 Task: Turn on the toggle balance effect
Action: Mouse moved to (190, 81)
Screenshot: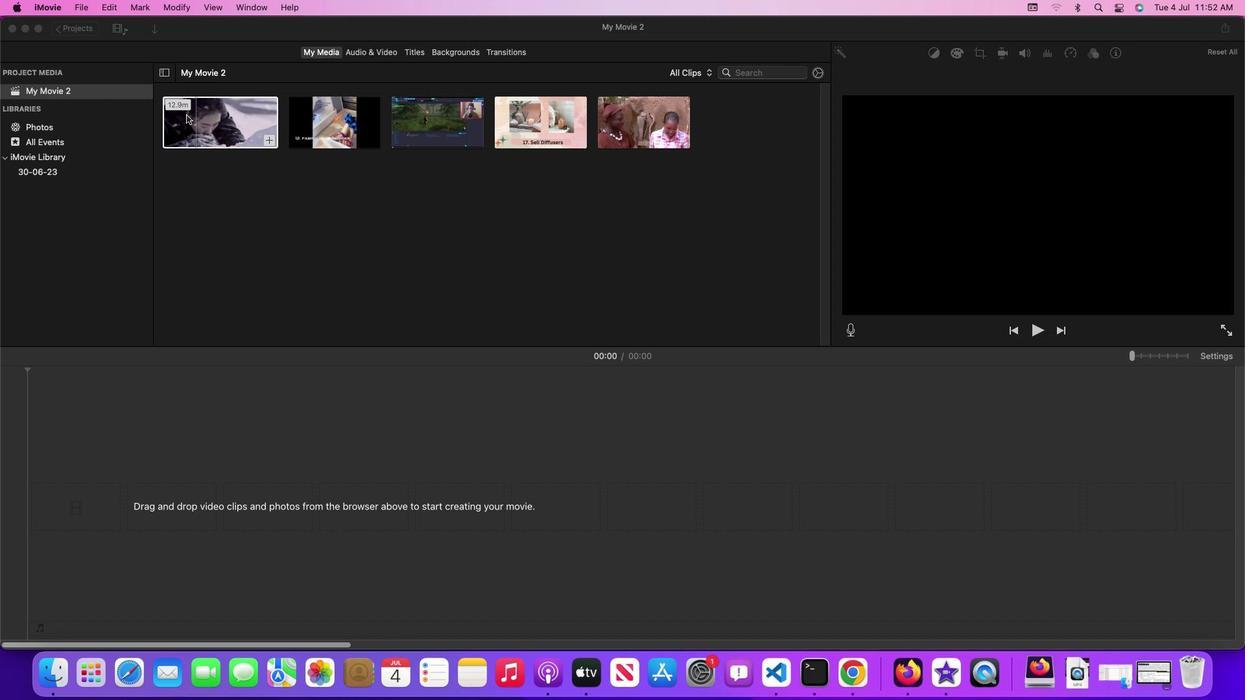 
Action: Mouse pressed left at (190, 81)
Screenshot: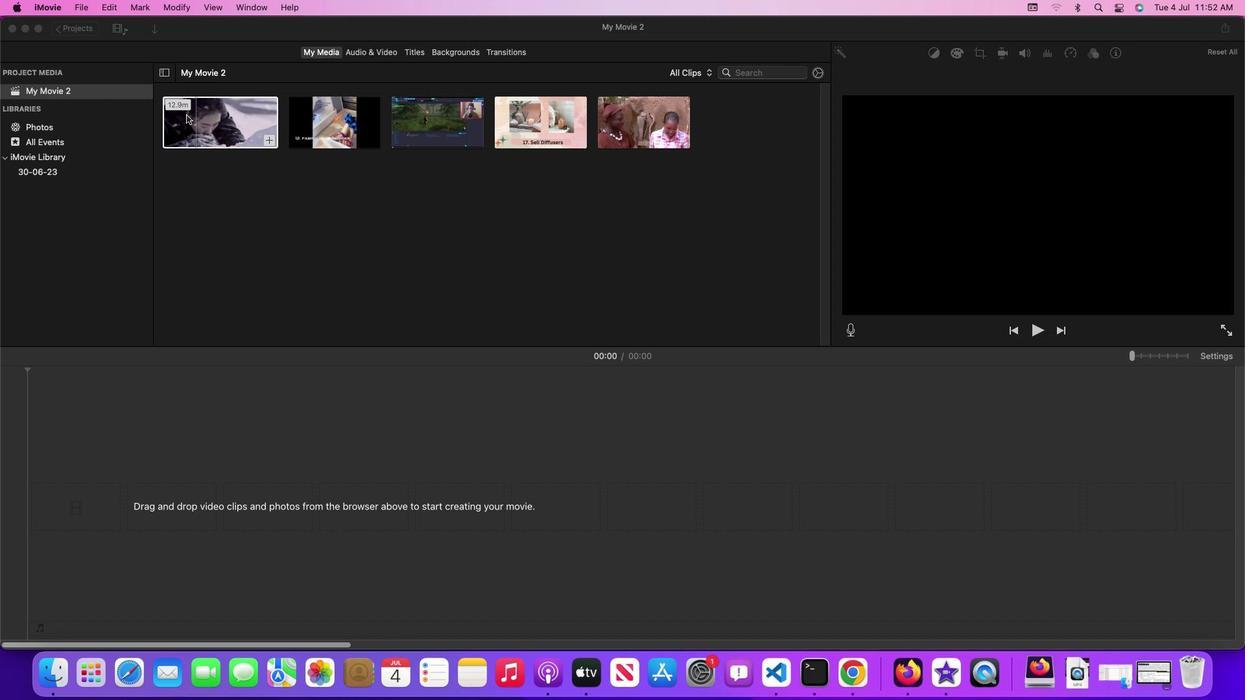 
Action: Mouse moved to (186, 8)
Screenshot: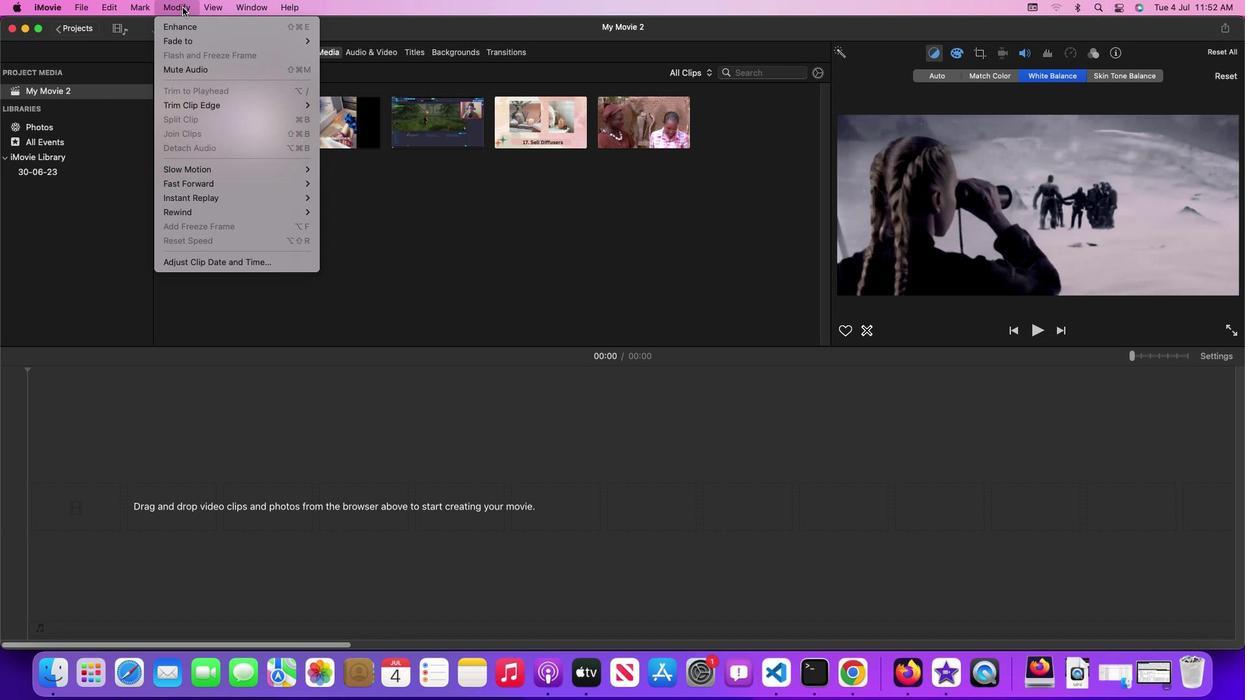
Action: Mouse pressed left at (186, 8)
Screenshot: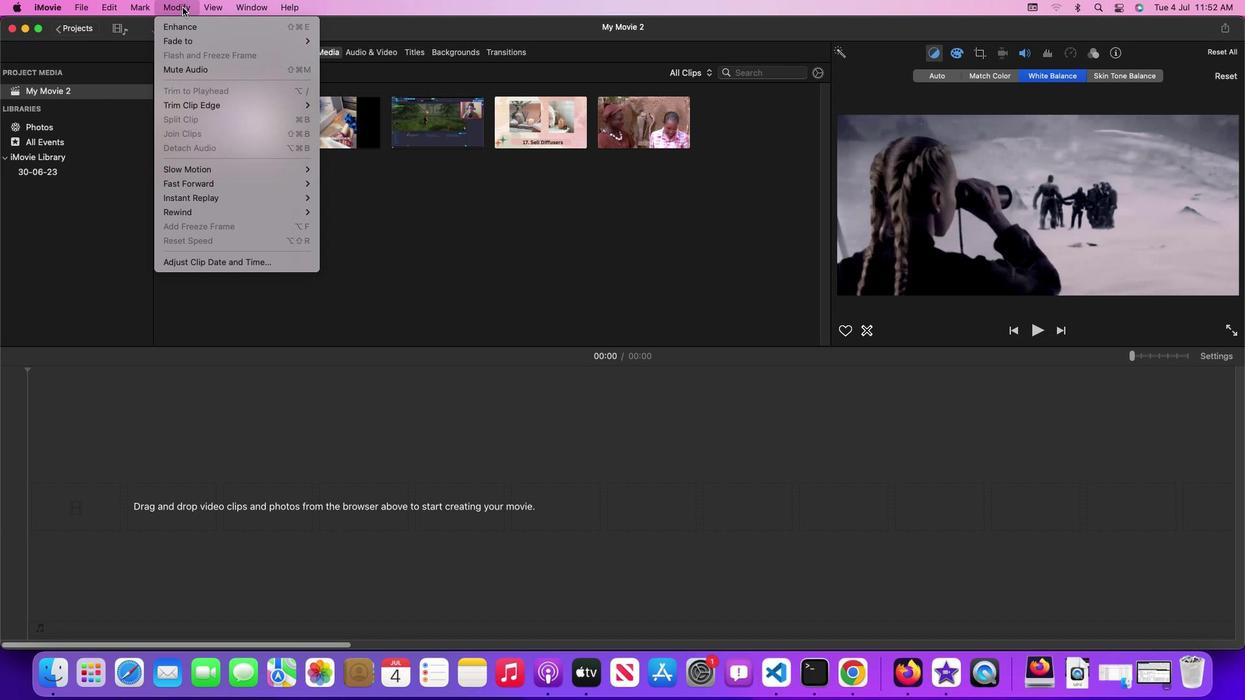 
Action: Mouse moved to (209, 22)
Screenshot: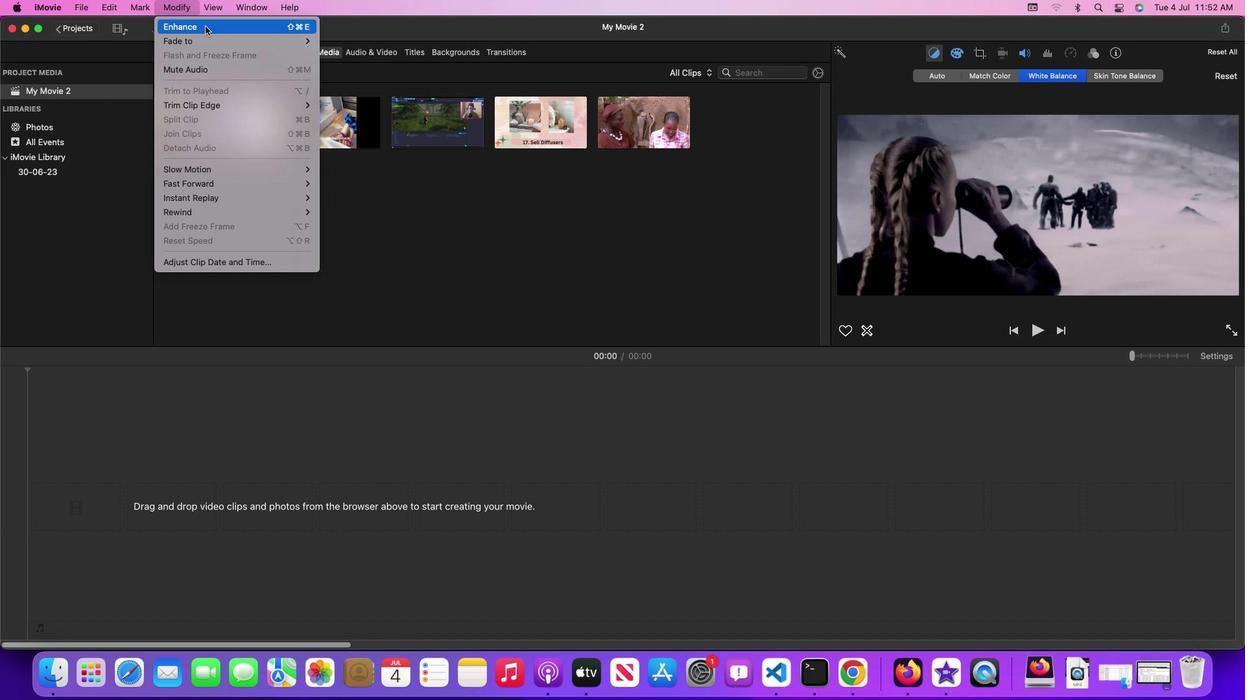 
Action: Mouse pressed left at (209, 22)
Screenshot: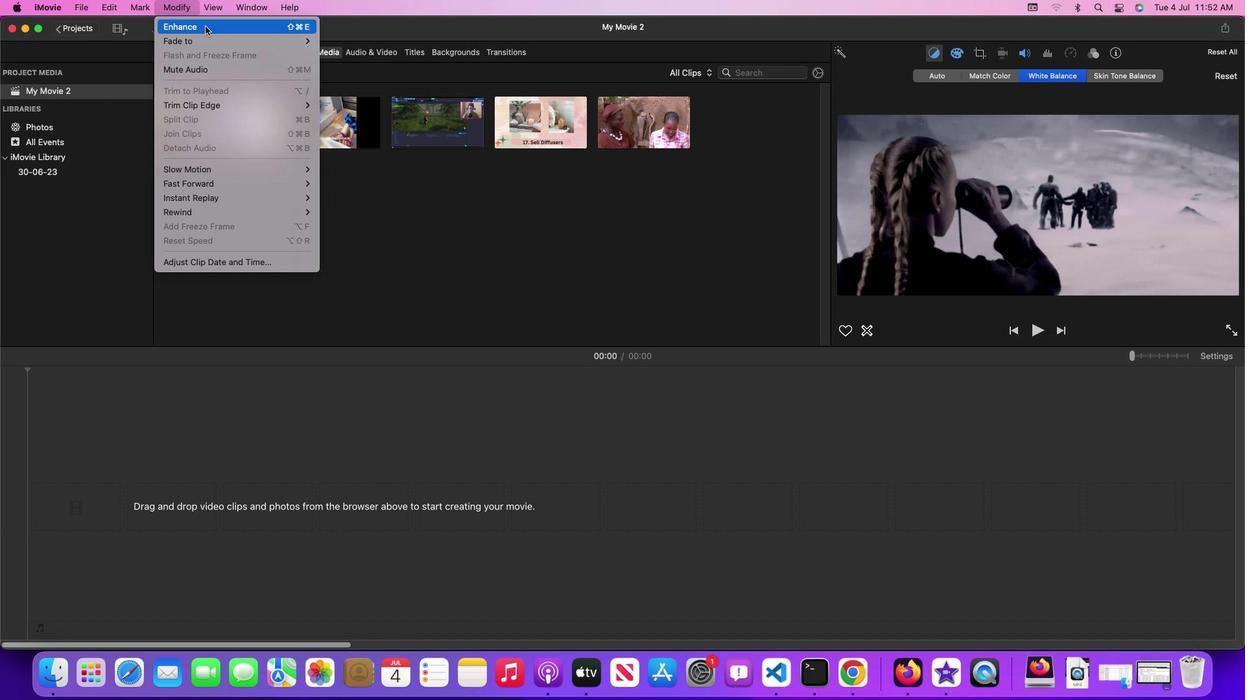 
Action: Mouse moved to (1166, 55)
Screenshot: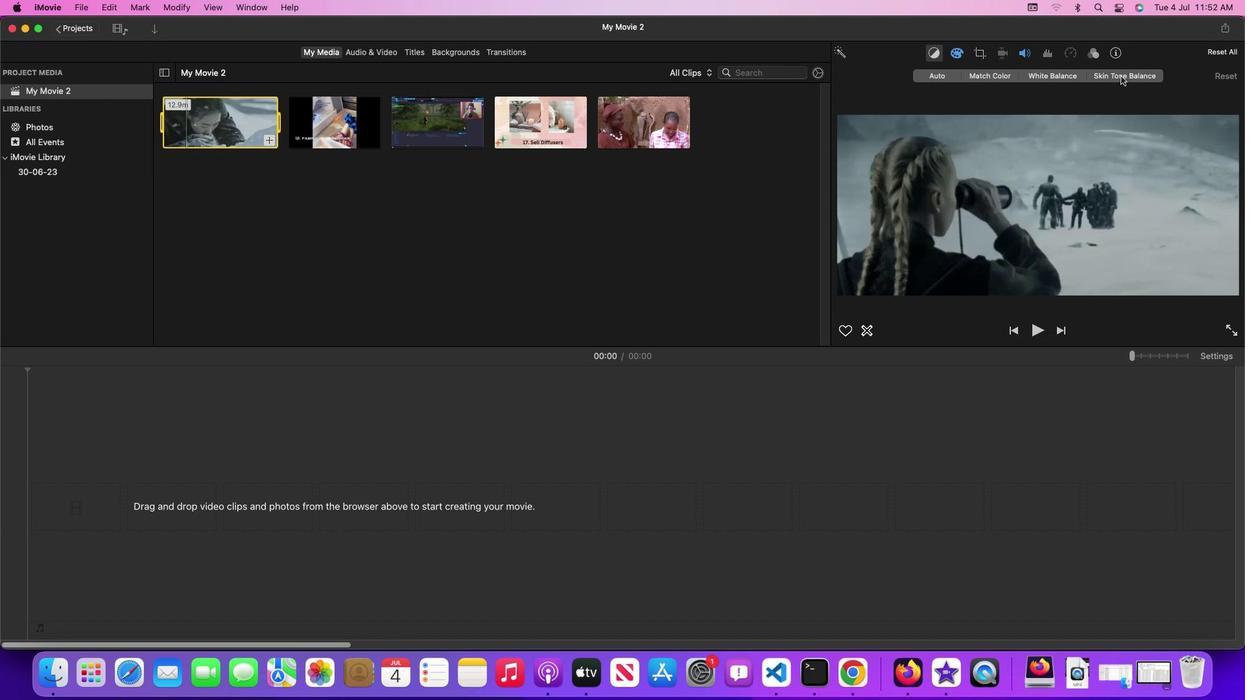 
Action: Mouse pressed left at (1166, 55)
Screenshot: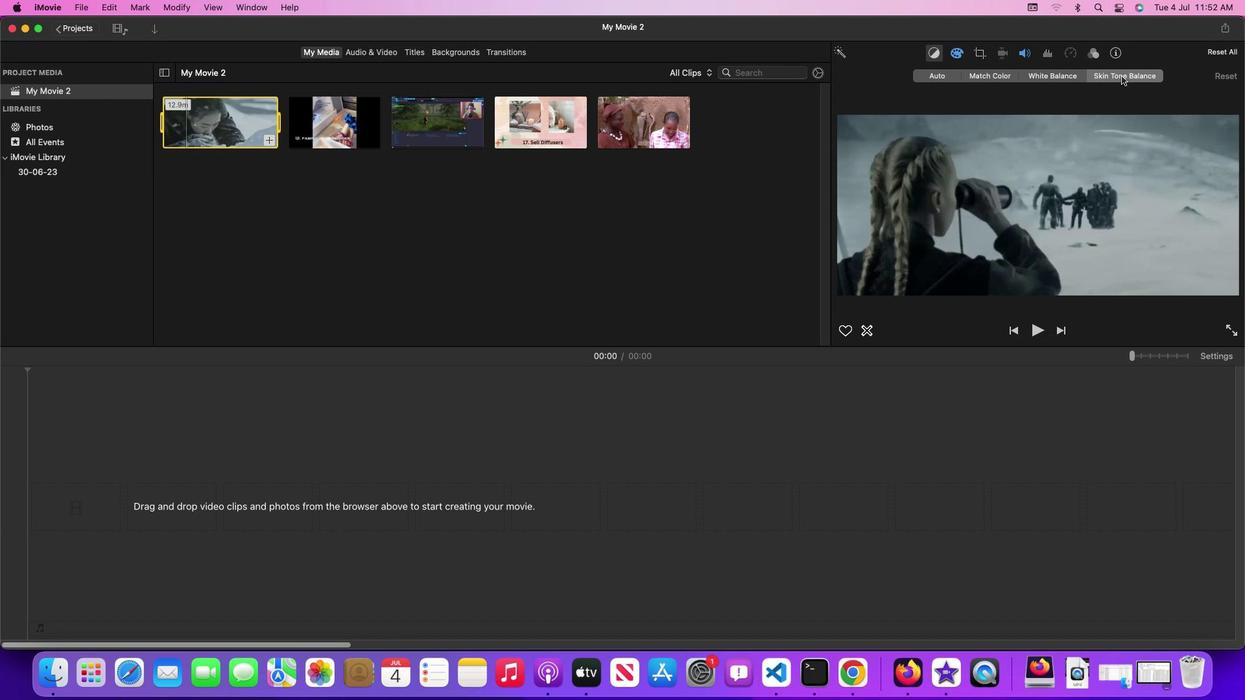 
Action: Mouse moved to (1181, 93)
Screenshot: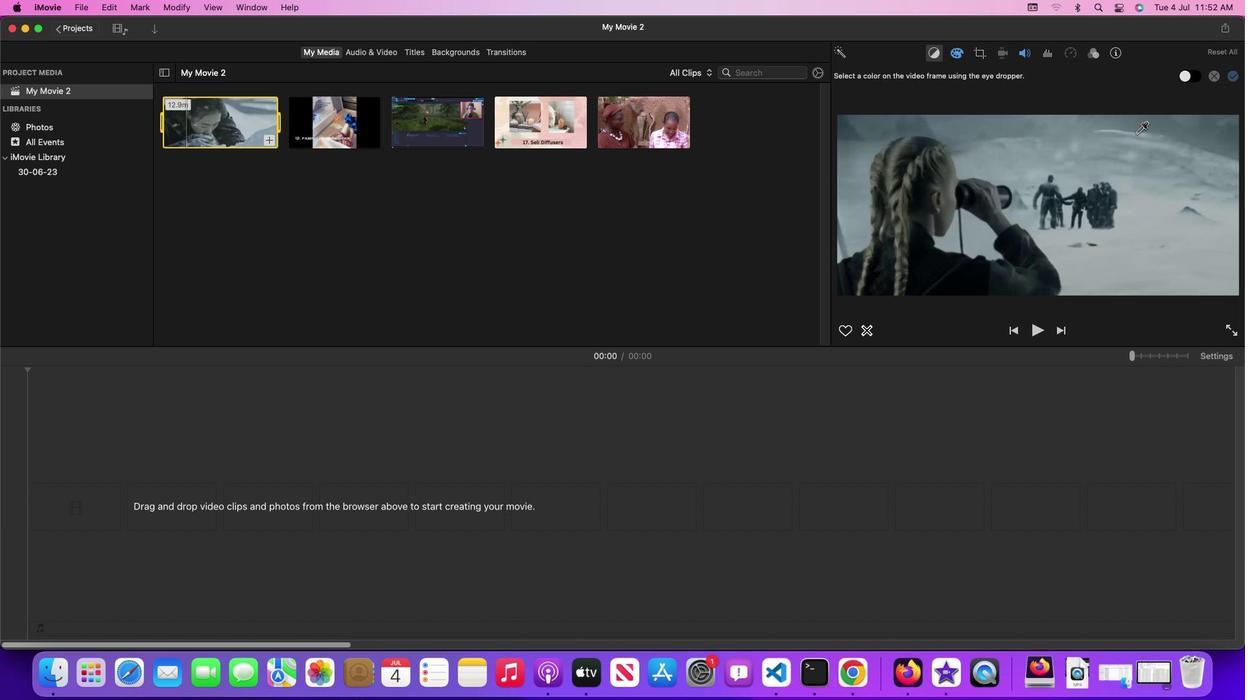
Action: Mouse pressed left at (1181, 93)
Screenshot: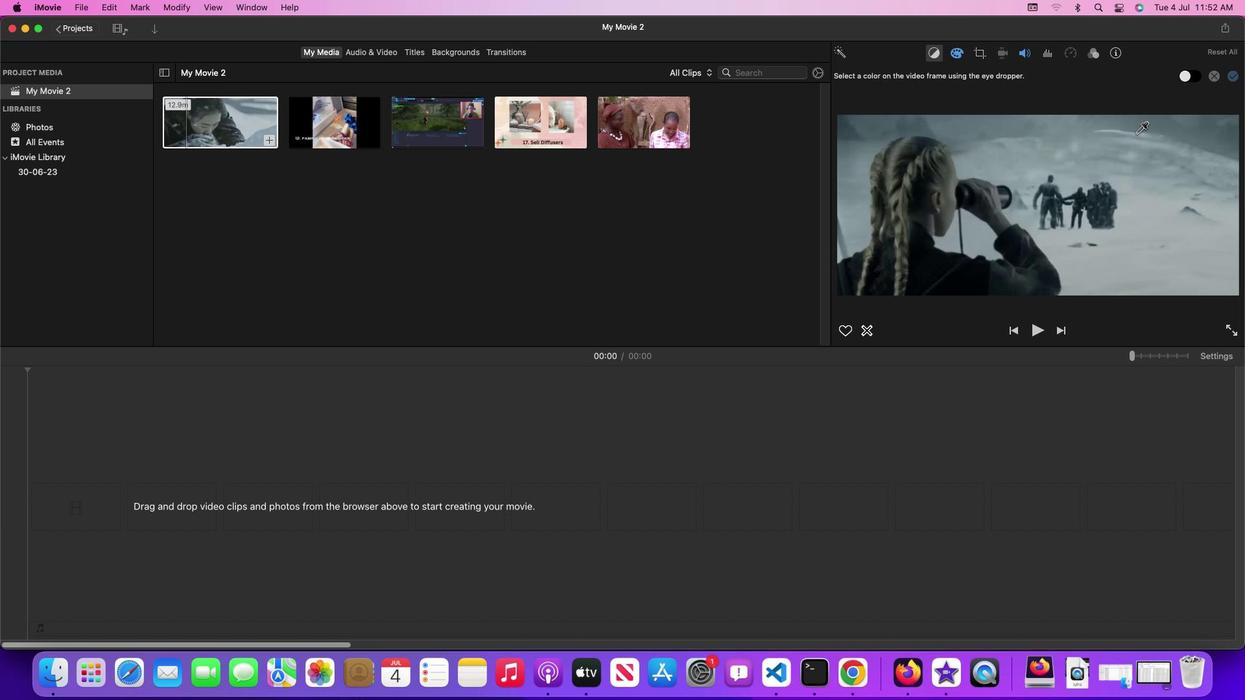 
Action: Mouse moved to (1159, 64)
Screenshot: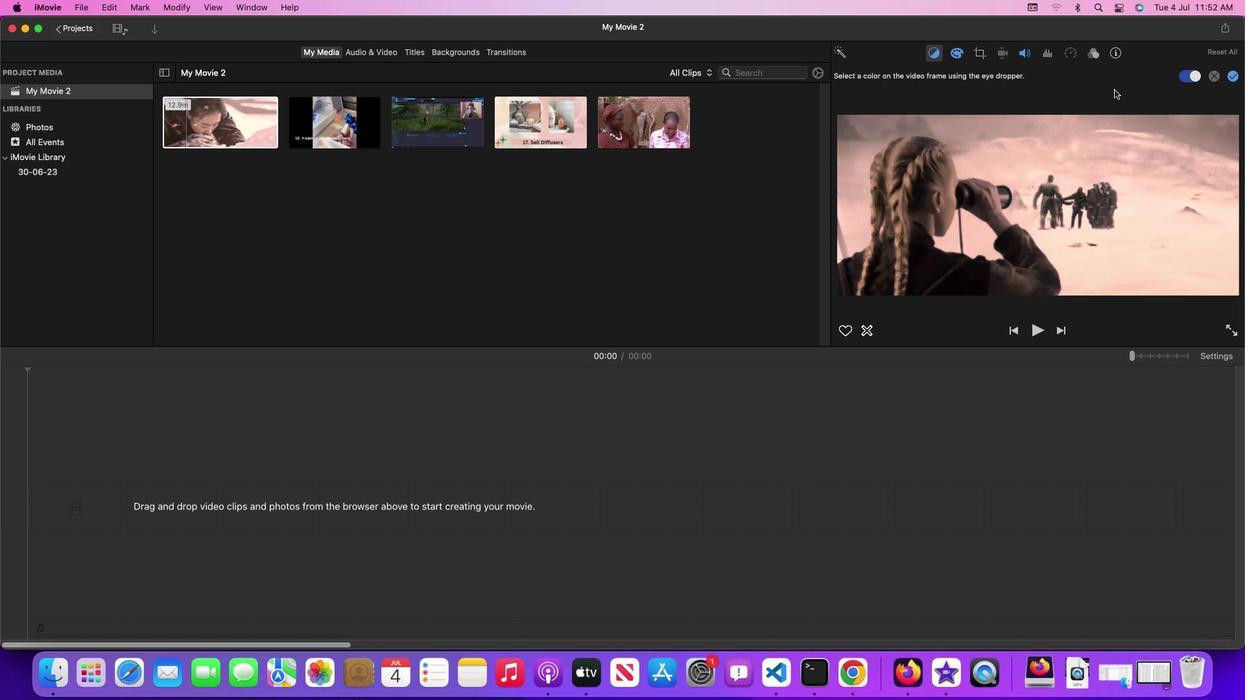
